 Task: Enable alerts for price changes from email types.
Action: Mouse moved to (1075, 116)
Screenshot: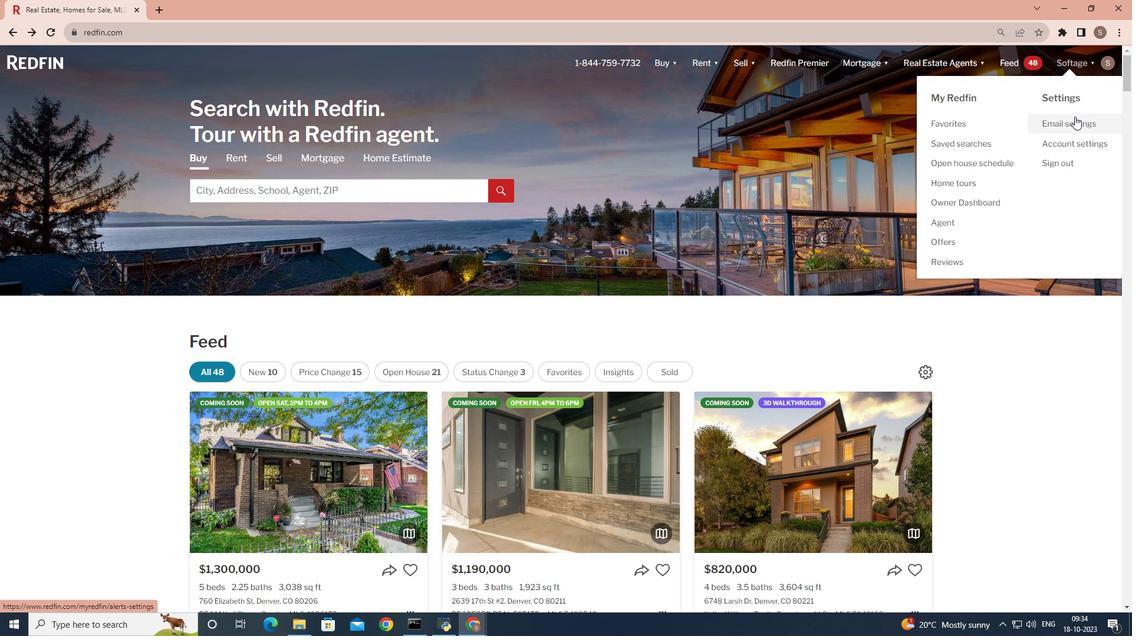 
Action: Mouse pressed left at (1075, 116)
Screenshot: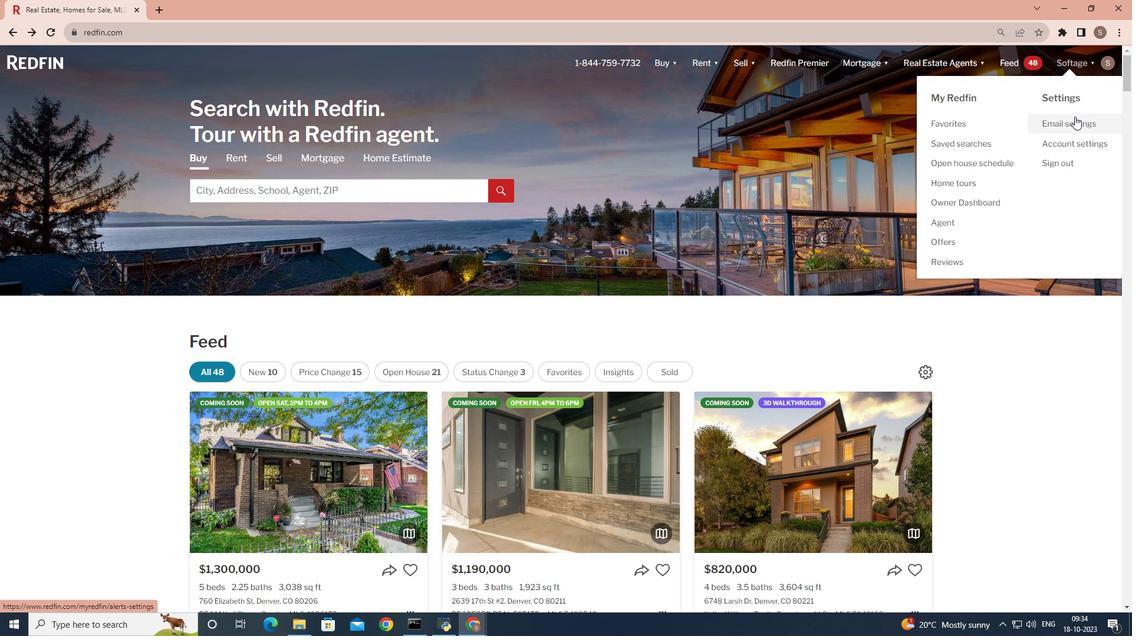 
Action: Mouse moved to (777, 265)
Screenshot: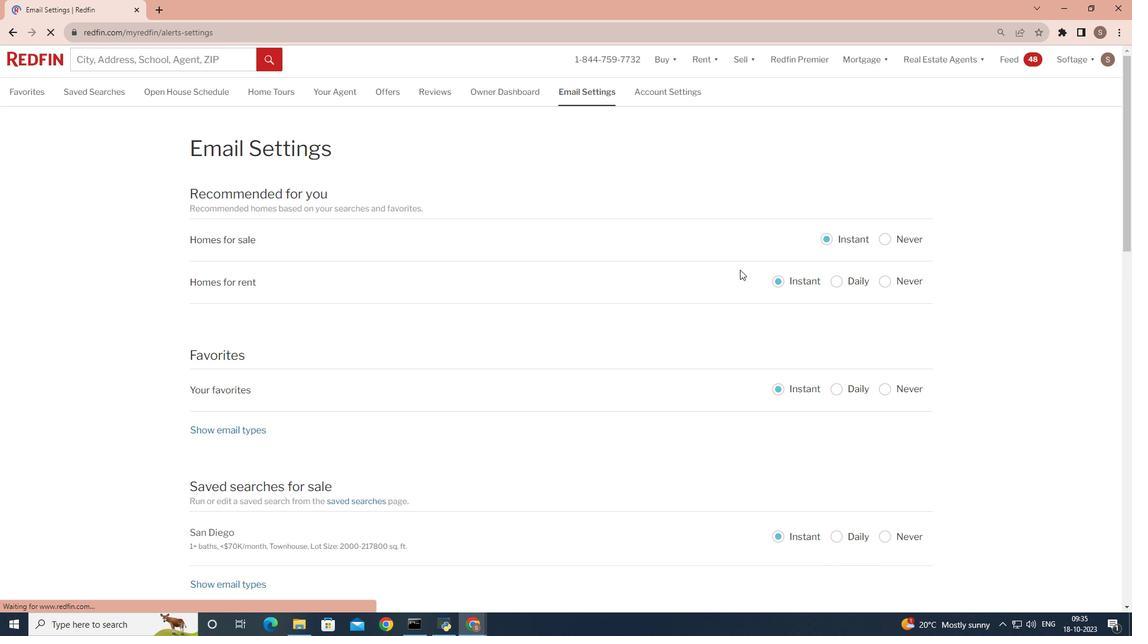 
Action: Mouse scrolled (777, 264) with delta (0, 0)
Screenshot: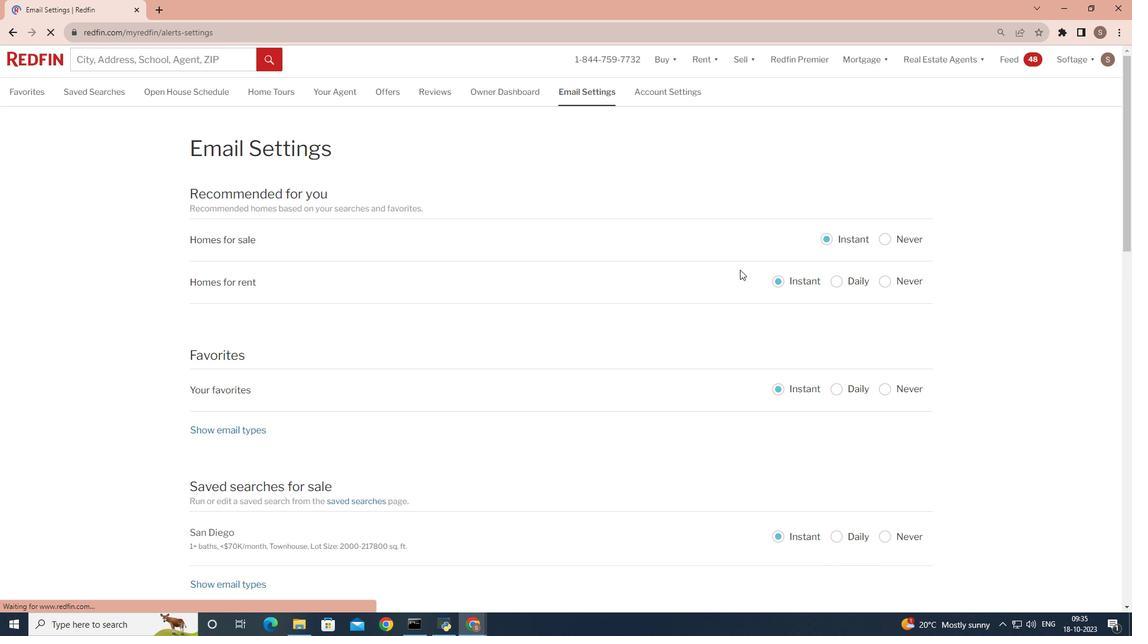 
Action: Mouse moved to (244, 366)
Screenshot: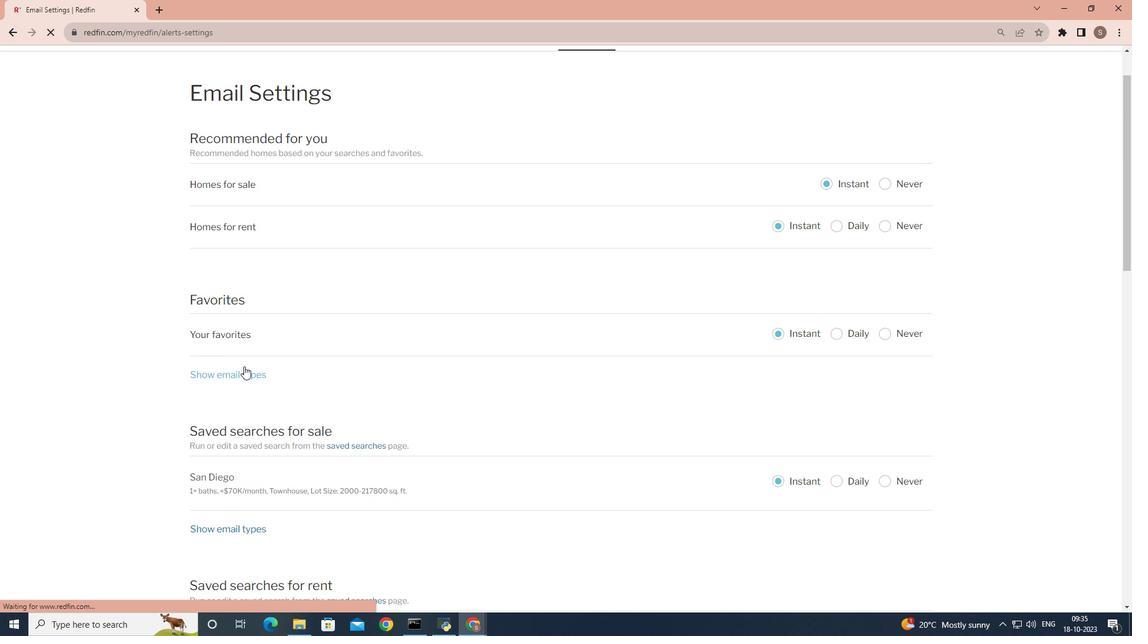 
Action: Mouse pressed left at (244, 366)
Screenshot: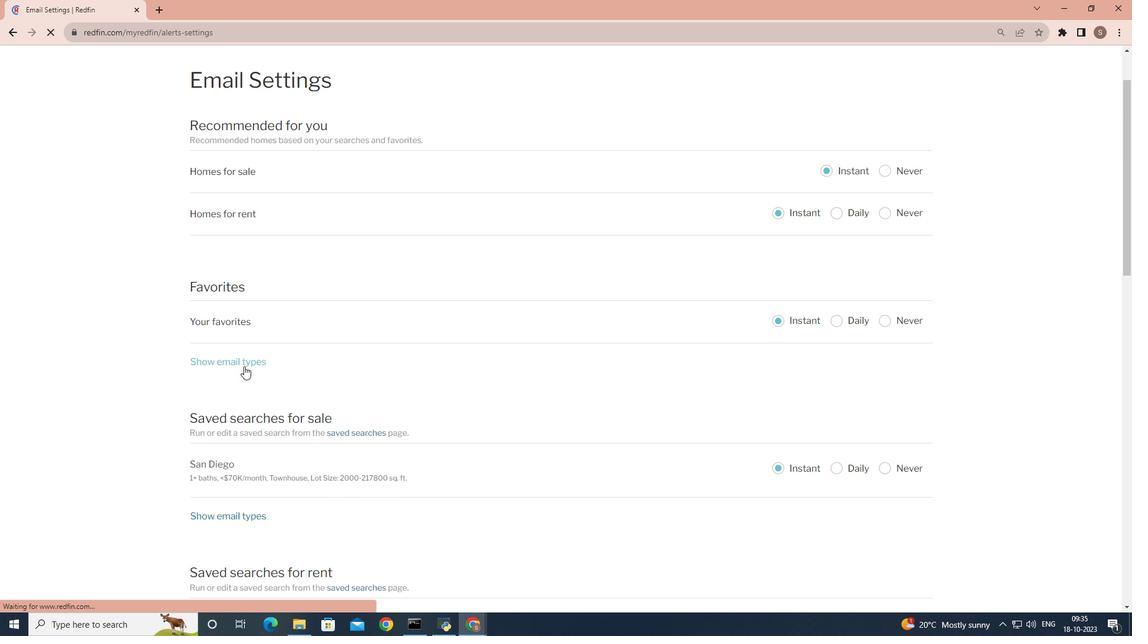 
Action: Mouse moved to (324, 385)
Screenshot: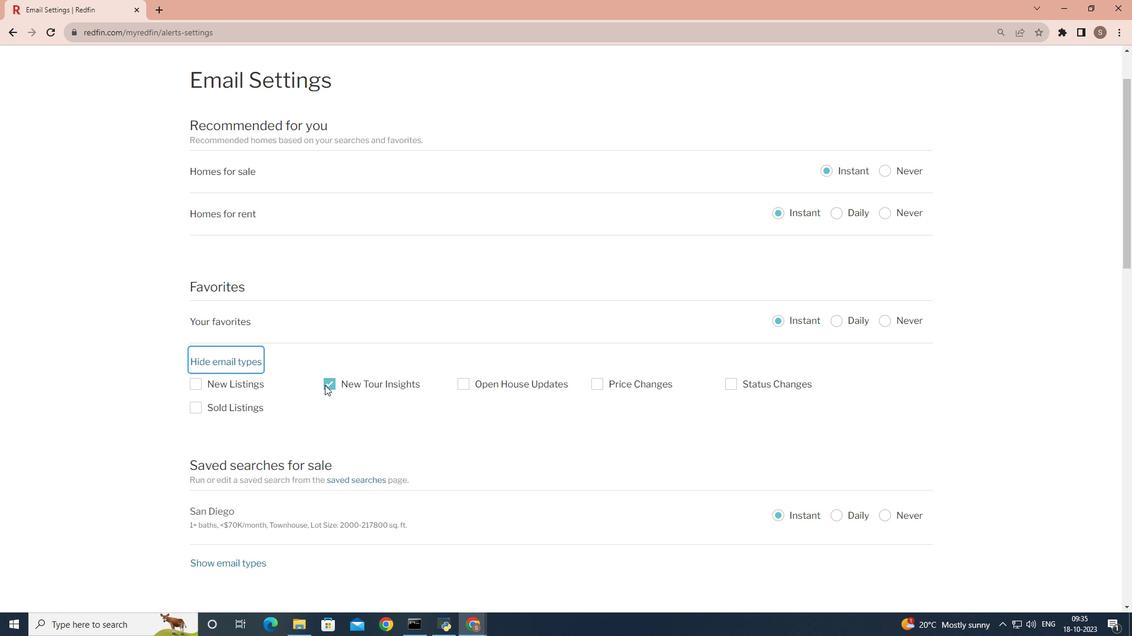 
Action: Mouse pressed left at (324, 385)
Screenshot: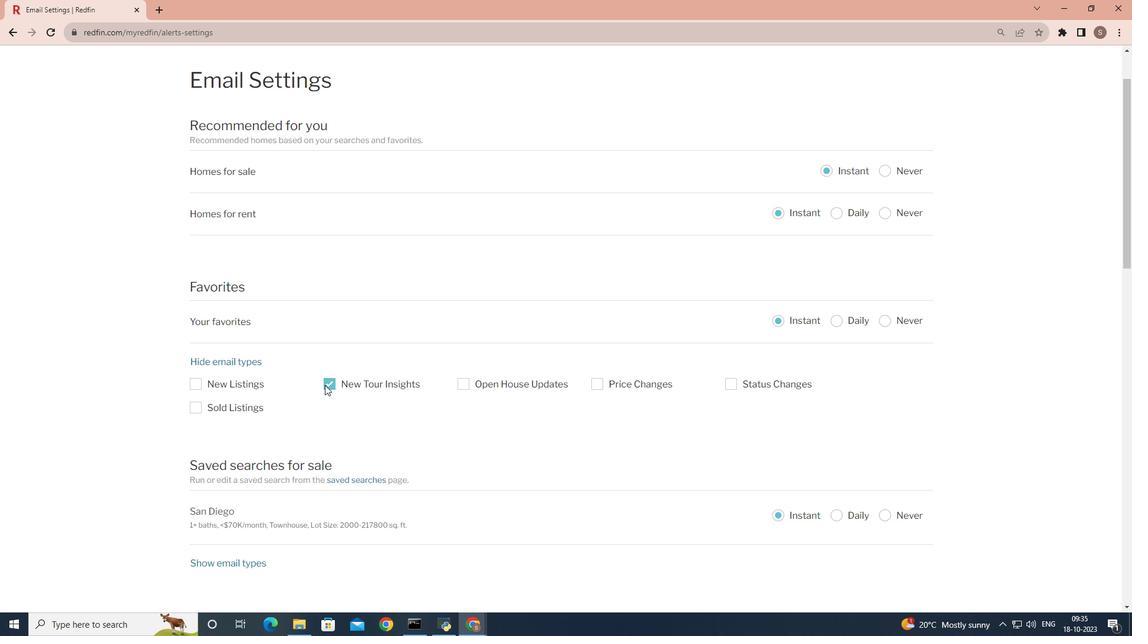
Action: Mouse moved to (600, 381)
Screenshot: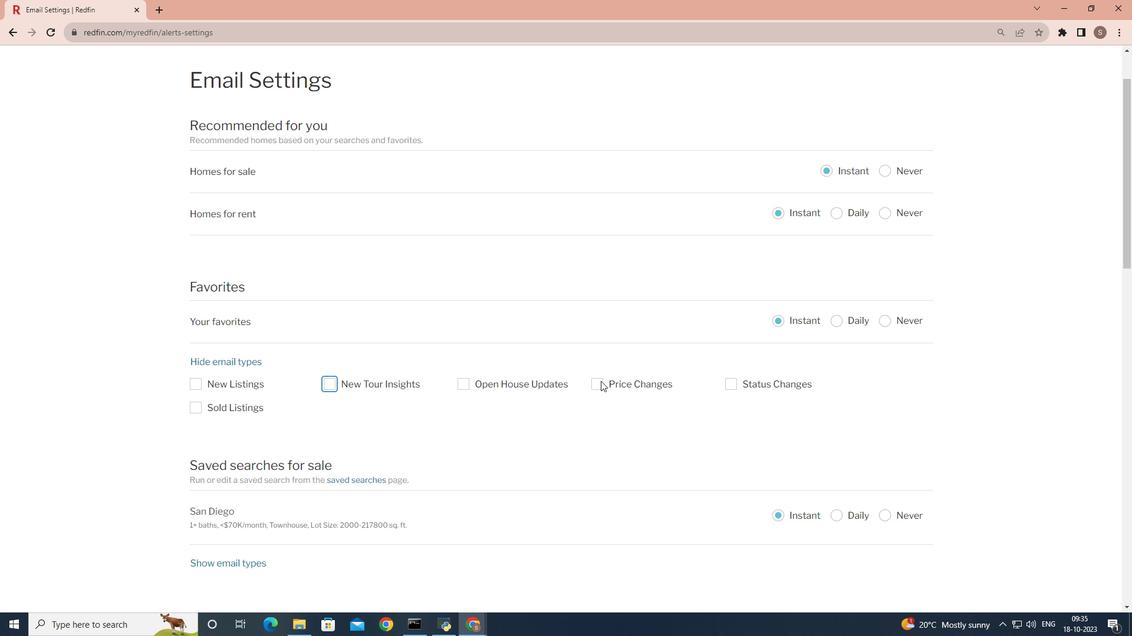 
Action: Mouse pressed left at (600, 381)
Screenshot: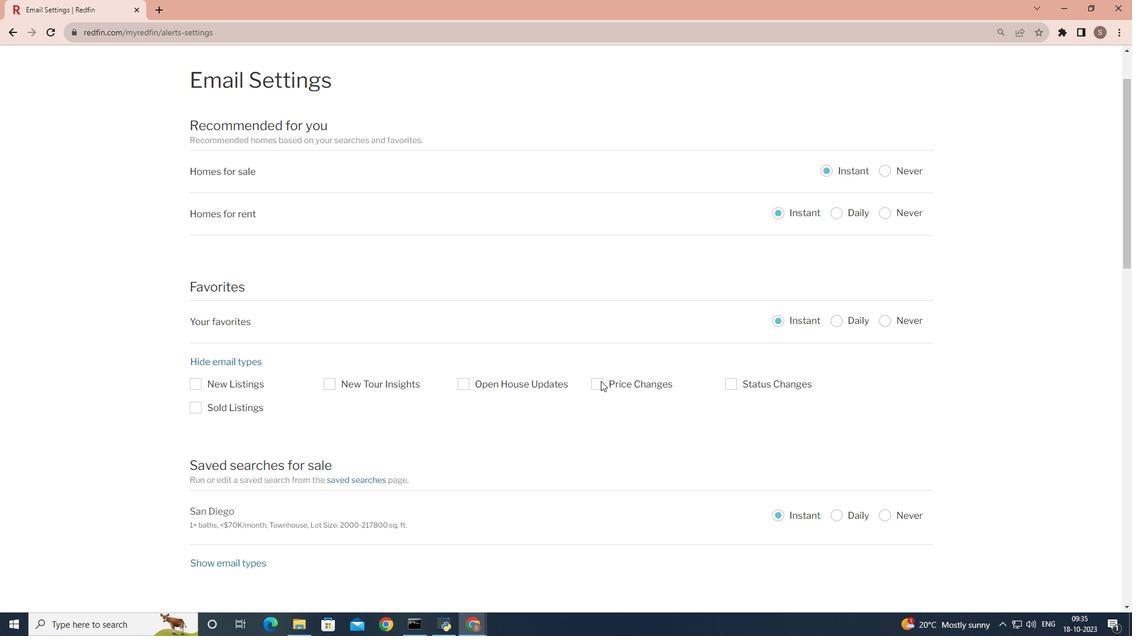 
Action: Mouse moved to (600, 383)
Screenshot: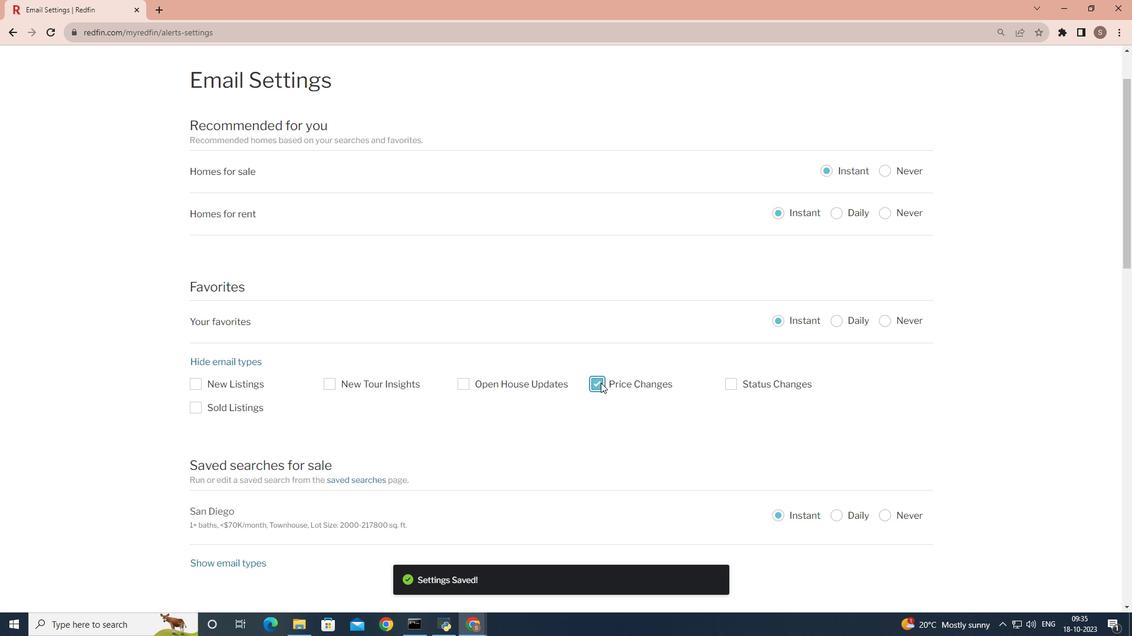 
